 Task: Use Synth Zingers 03 Effect in this video Movie B.mp4
Action: Mouse moved to (261, 119)
Screenshot: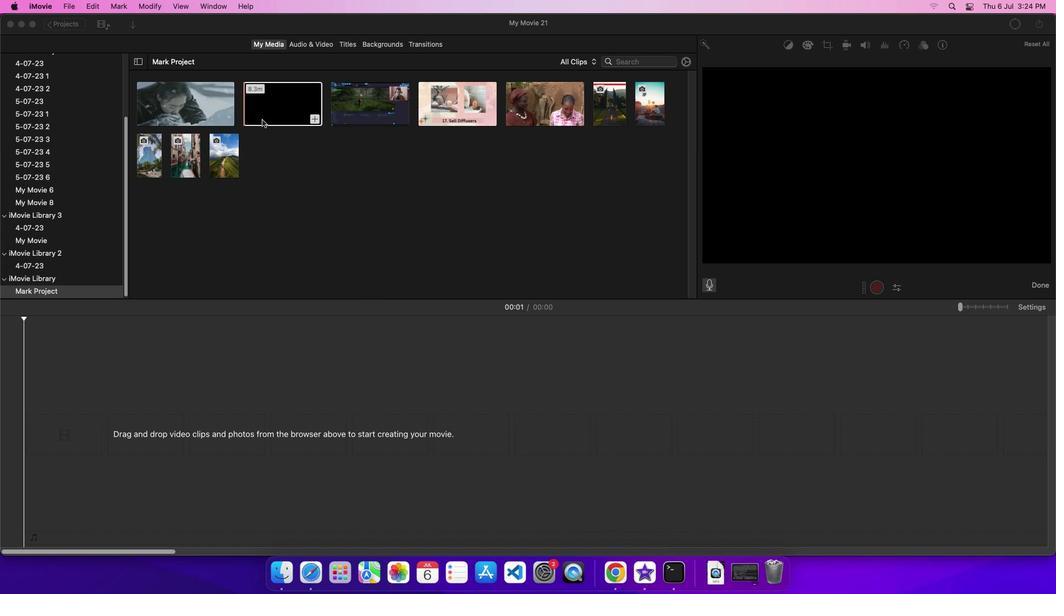 
Action: Mouse pressed left at (261, 119)
Screenshot: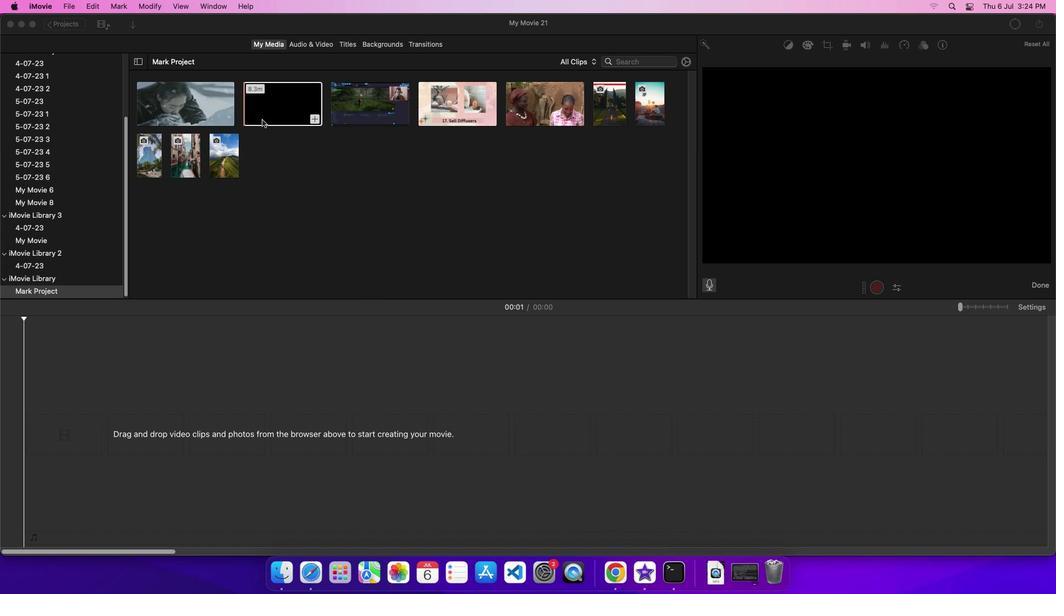 
Action: Mouse moved to (283, 118)
Screenshot: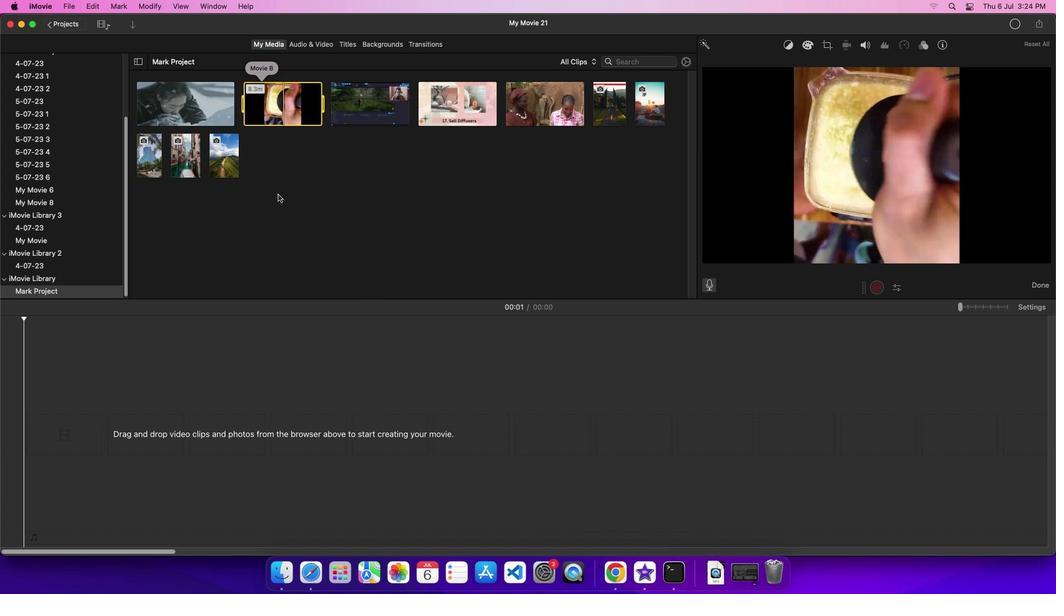 
Action: Mouse pressed left at (283, 118)
Screenshot: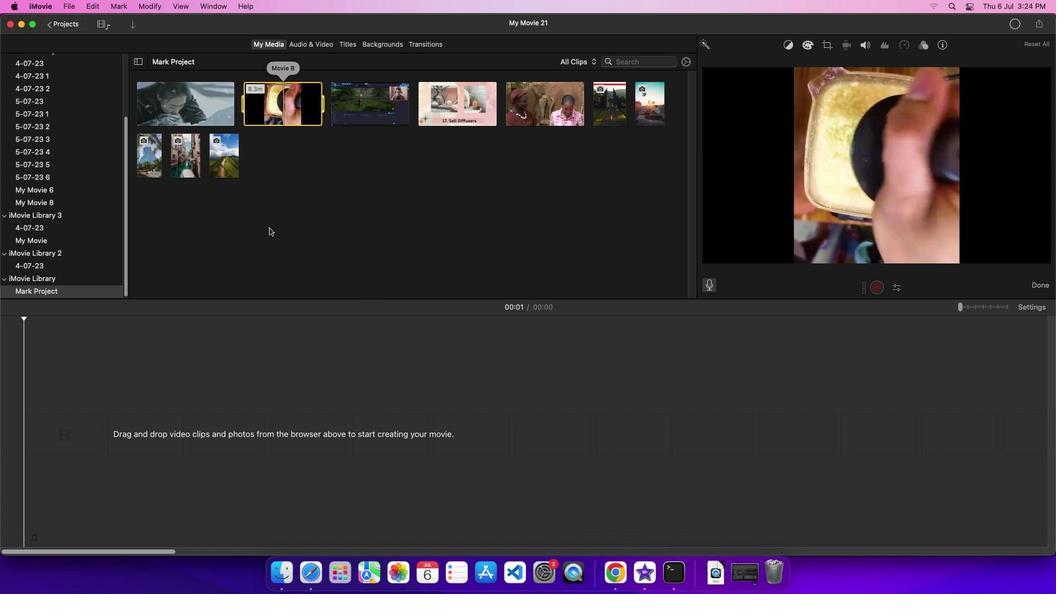 
Action: Mouse moved to (333, 43)
Screenshot: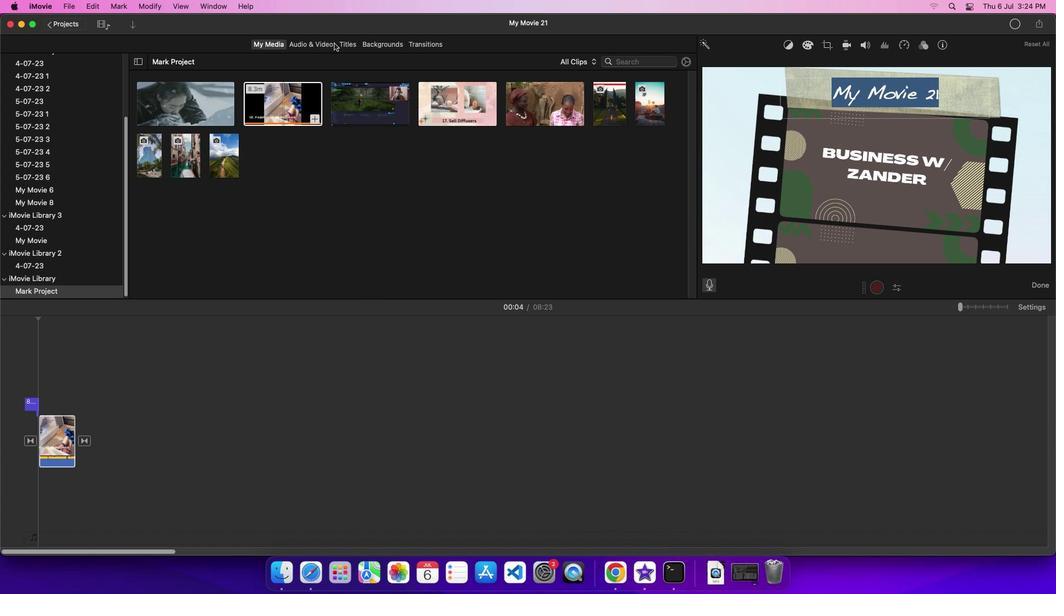 
Action: Mouse pressed left at (333, 43)
Screenshot: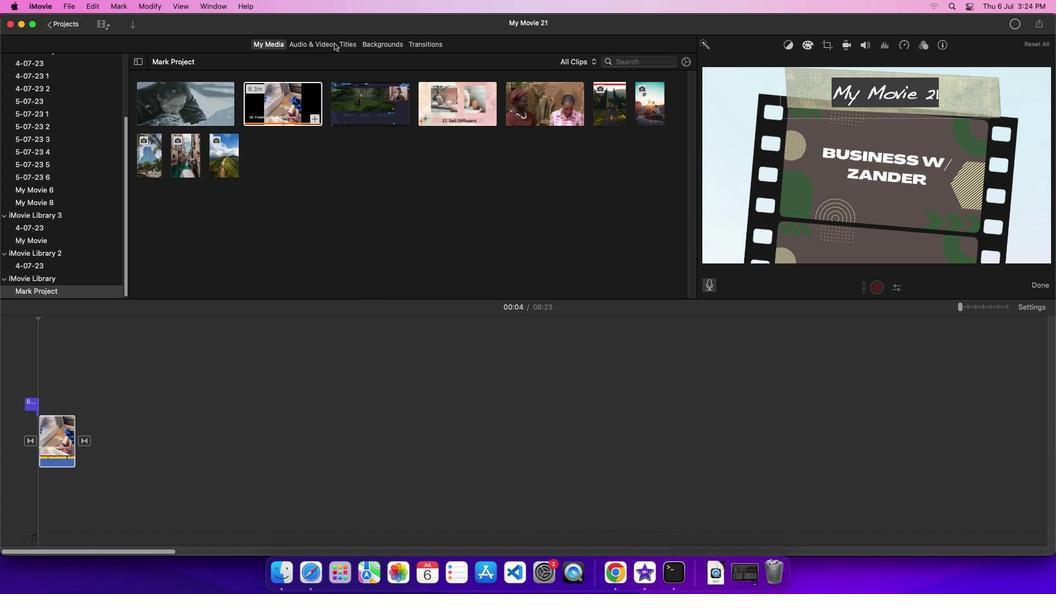 
Action: Mouse moved to (54, 102)
Screenshot: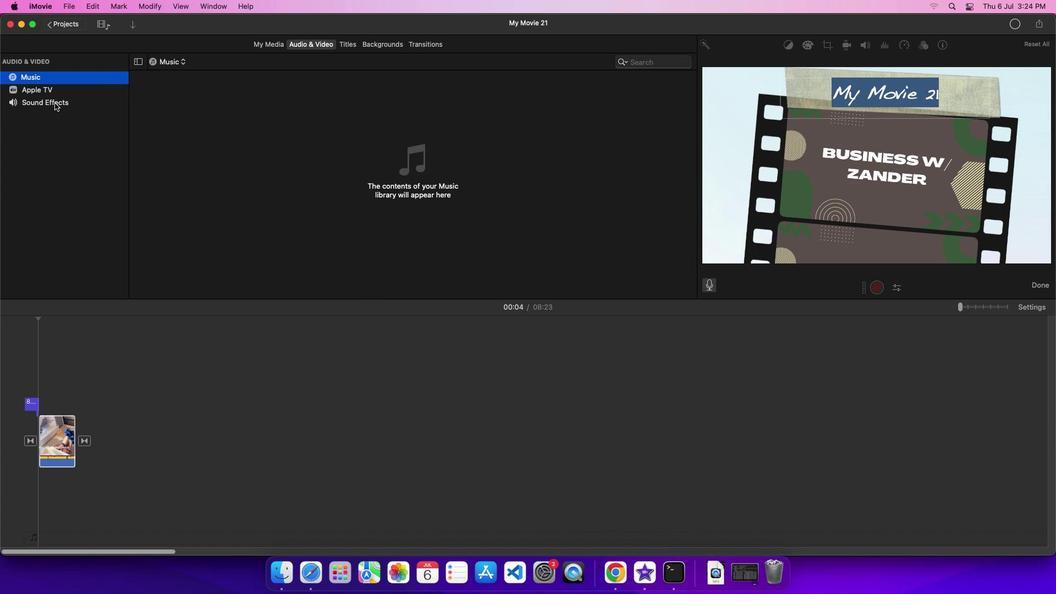 
Action: Mouse pressed left at (54, 102)
Screenshot: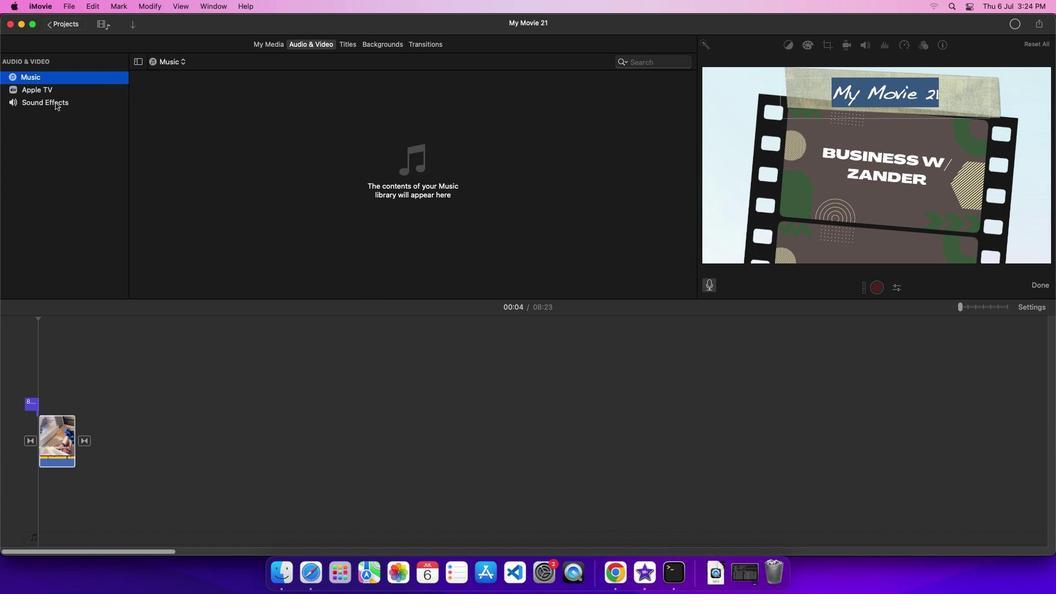 
Action: Mouse moved to (70, 100)
Screenshot: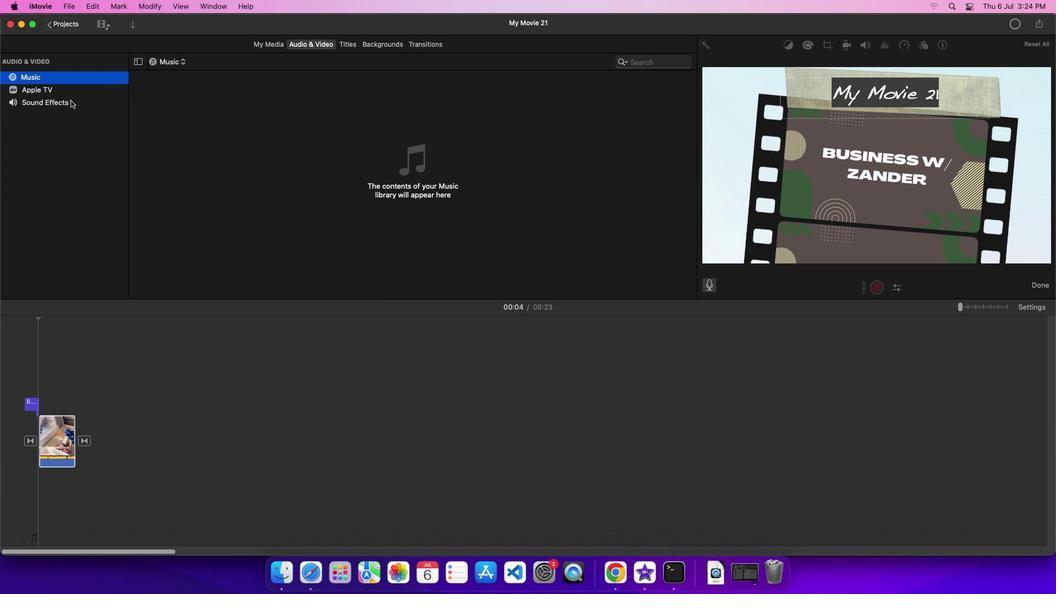 
Action: Mouse pressed left at (70, 100)
Screenshot: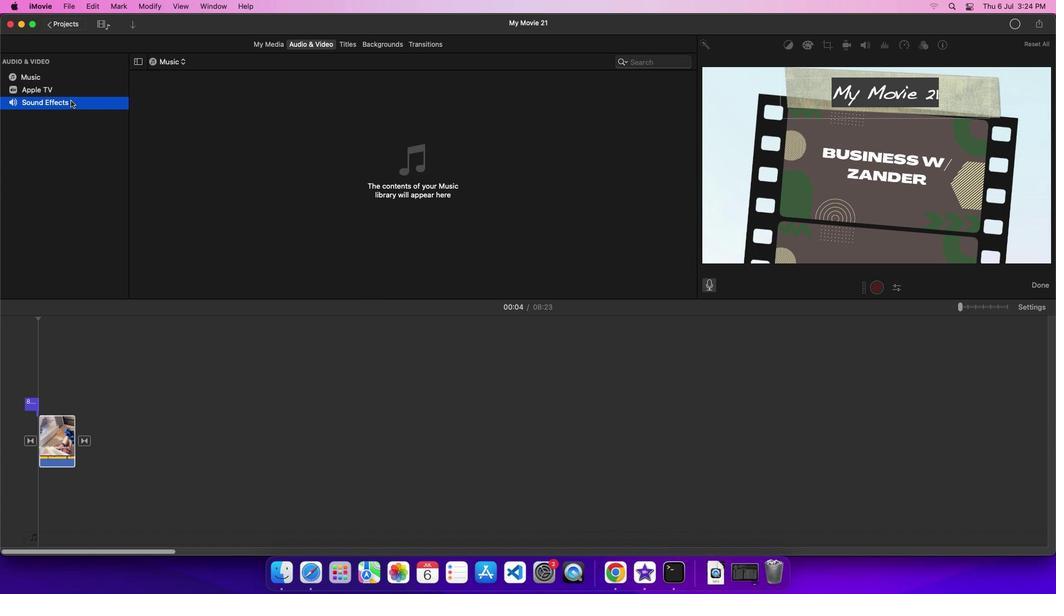 
Action: Mouse moved to (218, 284)
Screenshot: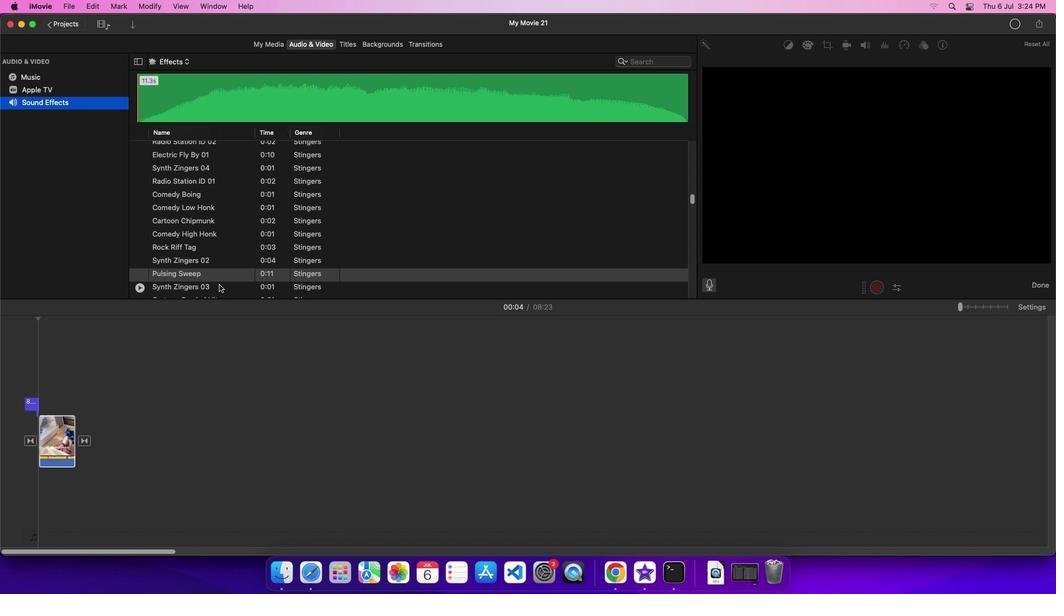 
Action: Mouse pressed left at (218, 284)
Screenshot: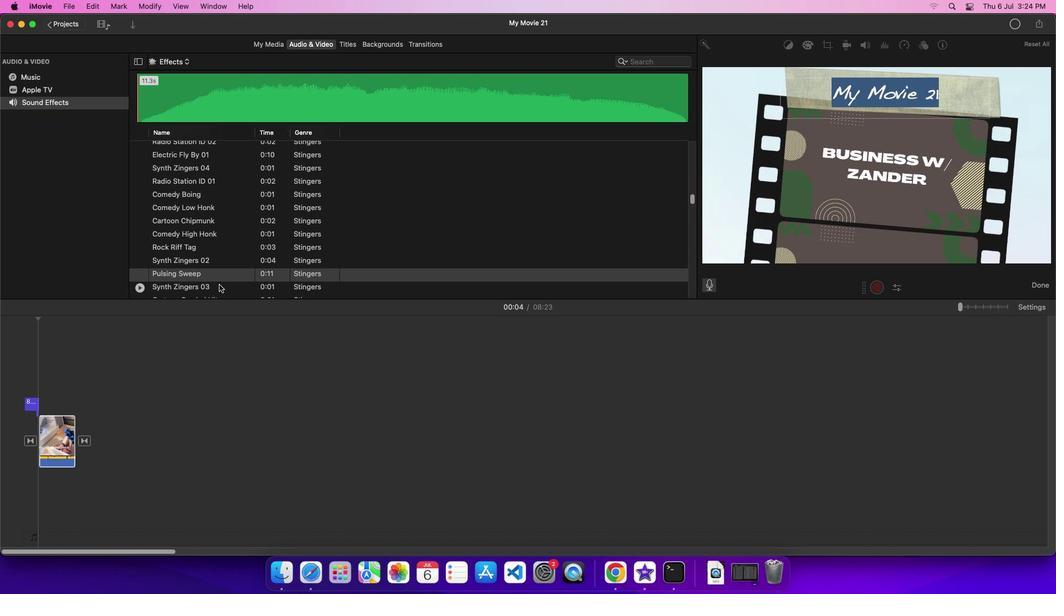 
Action: Mouse moved to (221, 286)
Screenshot: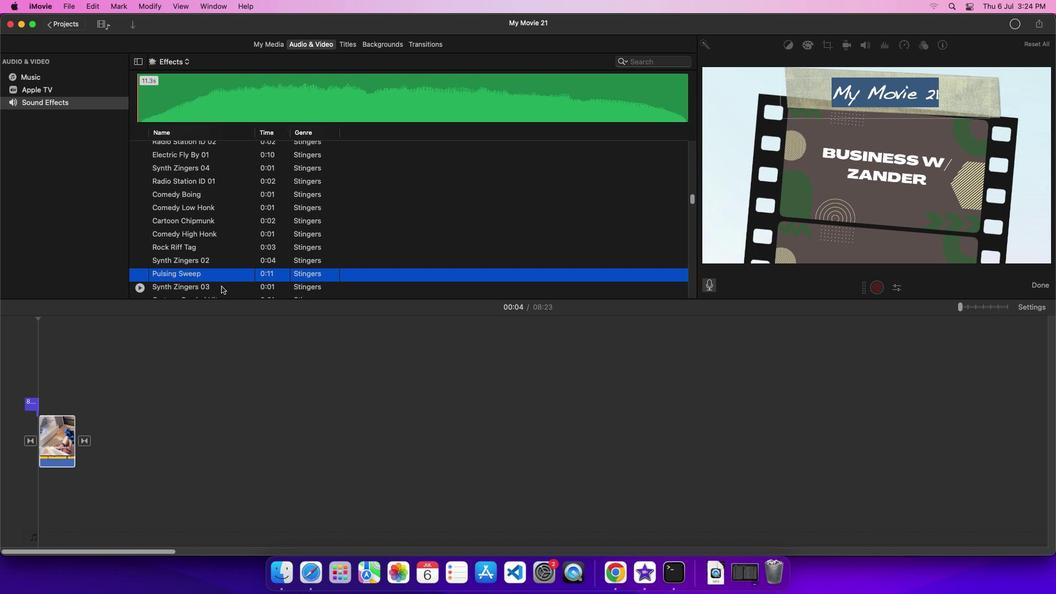 
Action: Mouse pressed left at (221, 286)
Screenshot: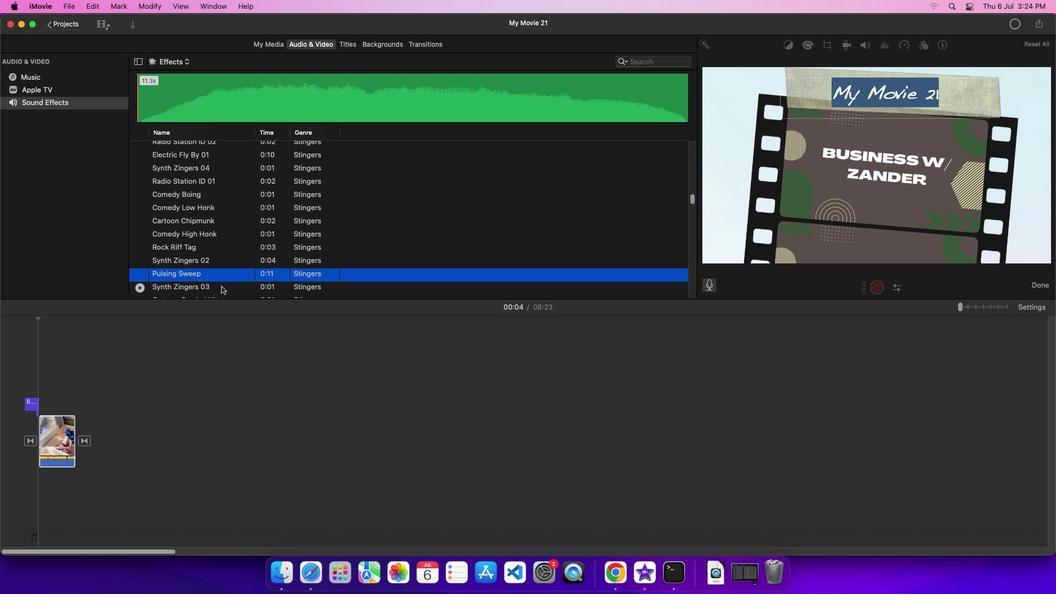 
Action: Mouse moved to (224, 287)
Screenshot: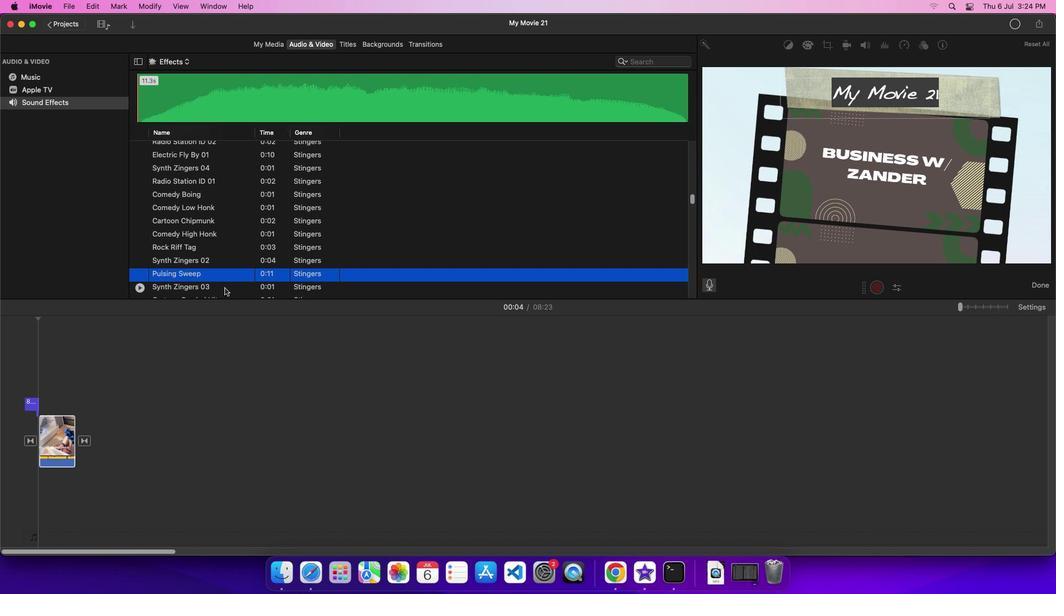 
Action: Mouse pressed left at (224, 287)
Screenshot: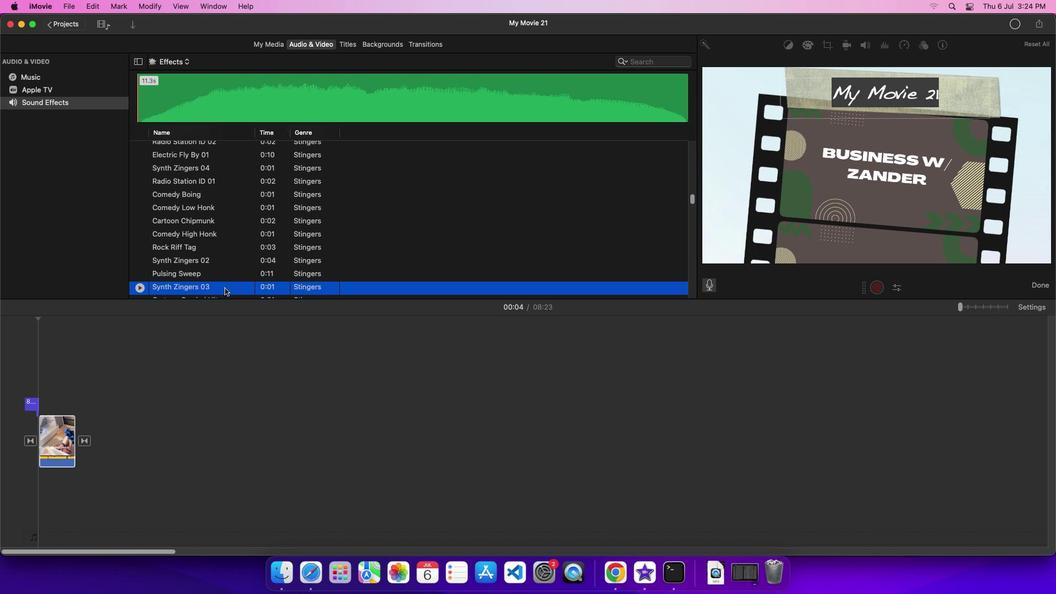 
Action: Mouse moved to (229, 286)
Screenshot: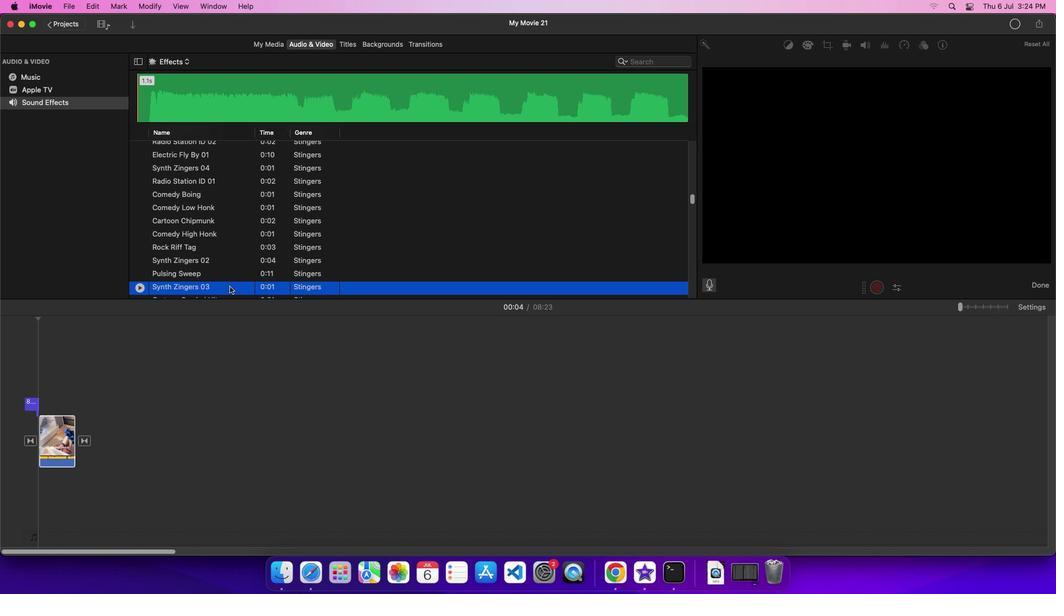 
Action: Mouse pressed left at (229, 286)
Screenshot: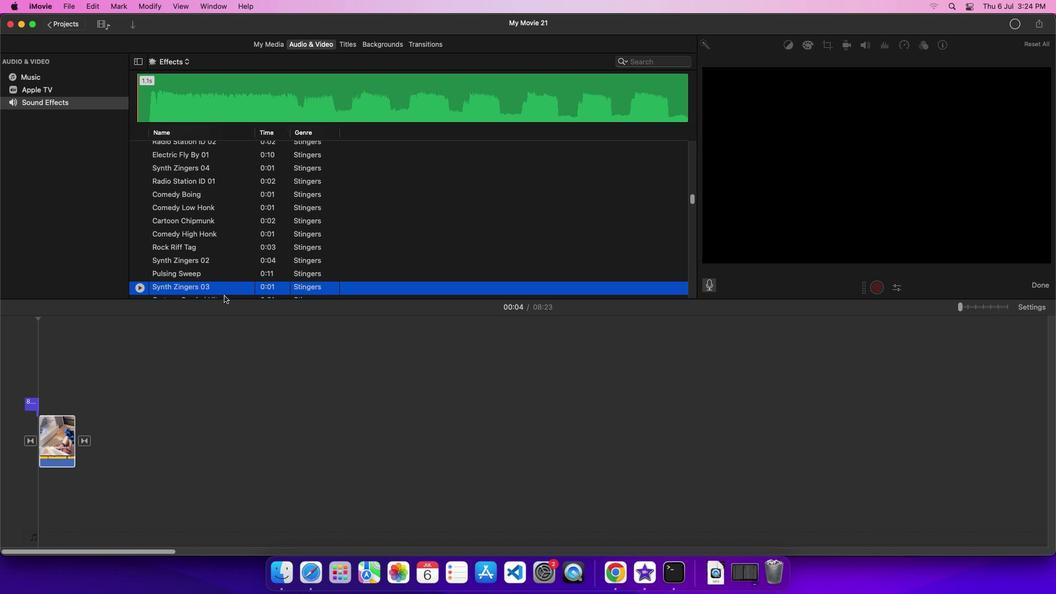 
Action: Mouse moved to (103, 457)
Screenshot: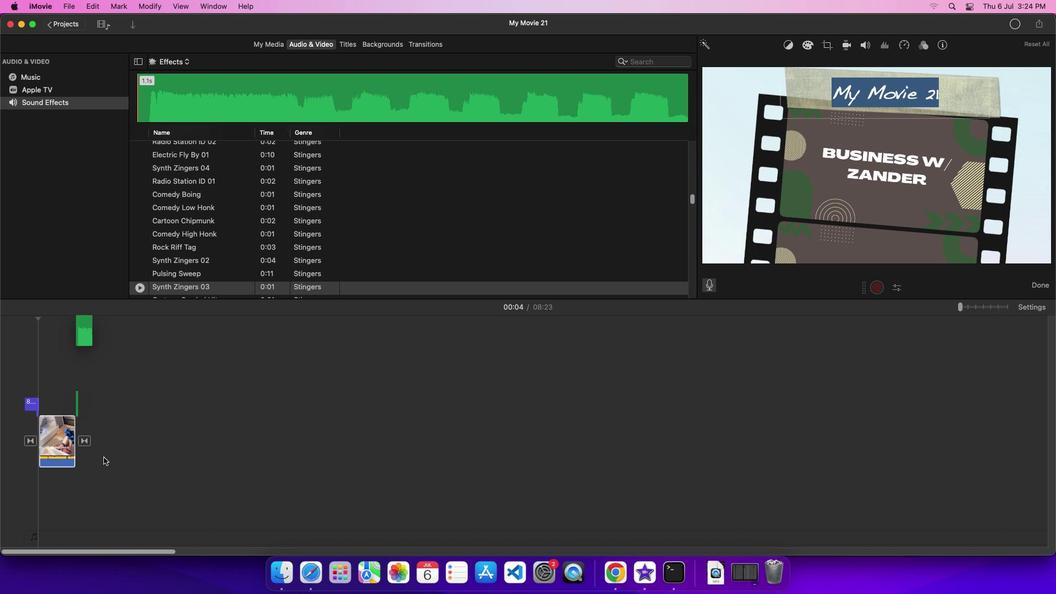 
